 Task: Sort the products in the category "Hand Soap" by best match.
Action: Mouse moved to (976, 360)
Screenshot: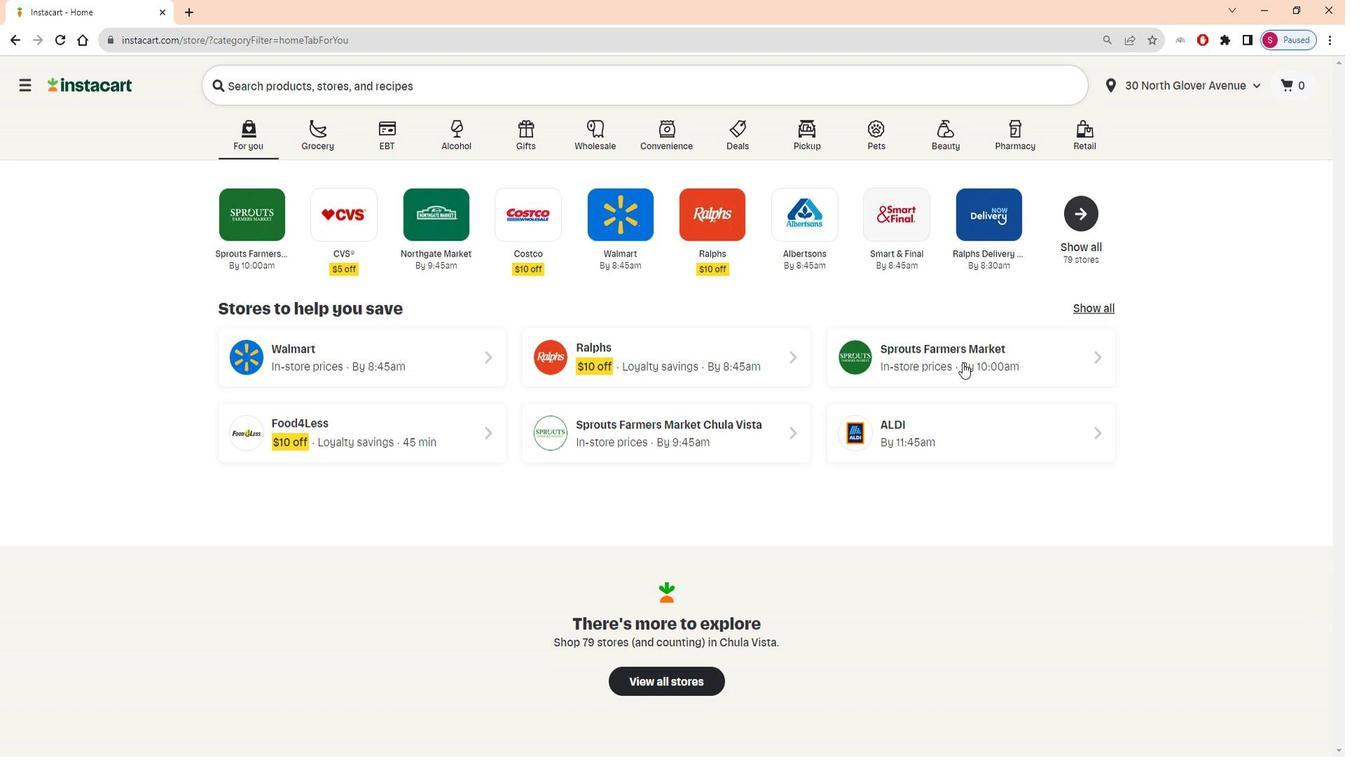 
Action: Mouse pressed left at (976, 360)
Screenshot: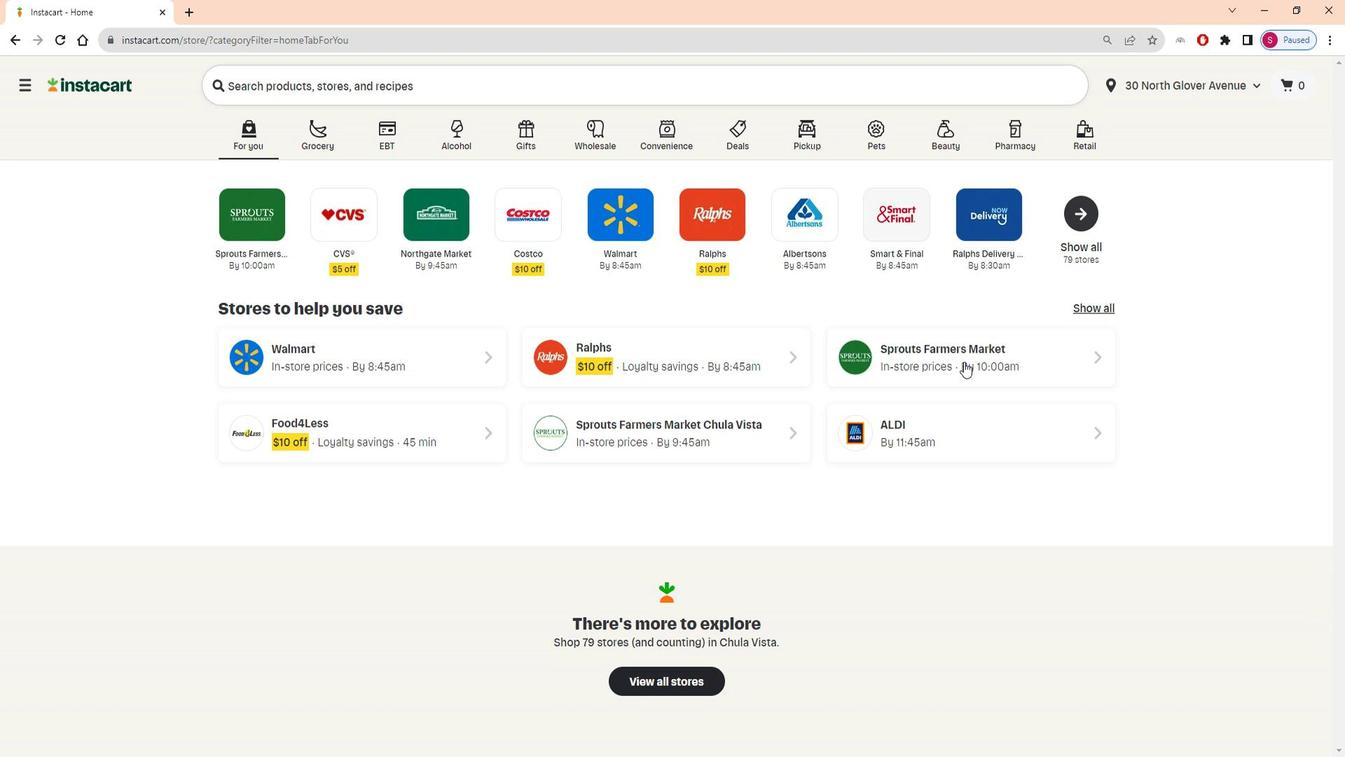 
Action: Mouse moved to (79, 485)
Screenshot: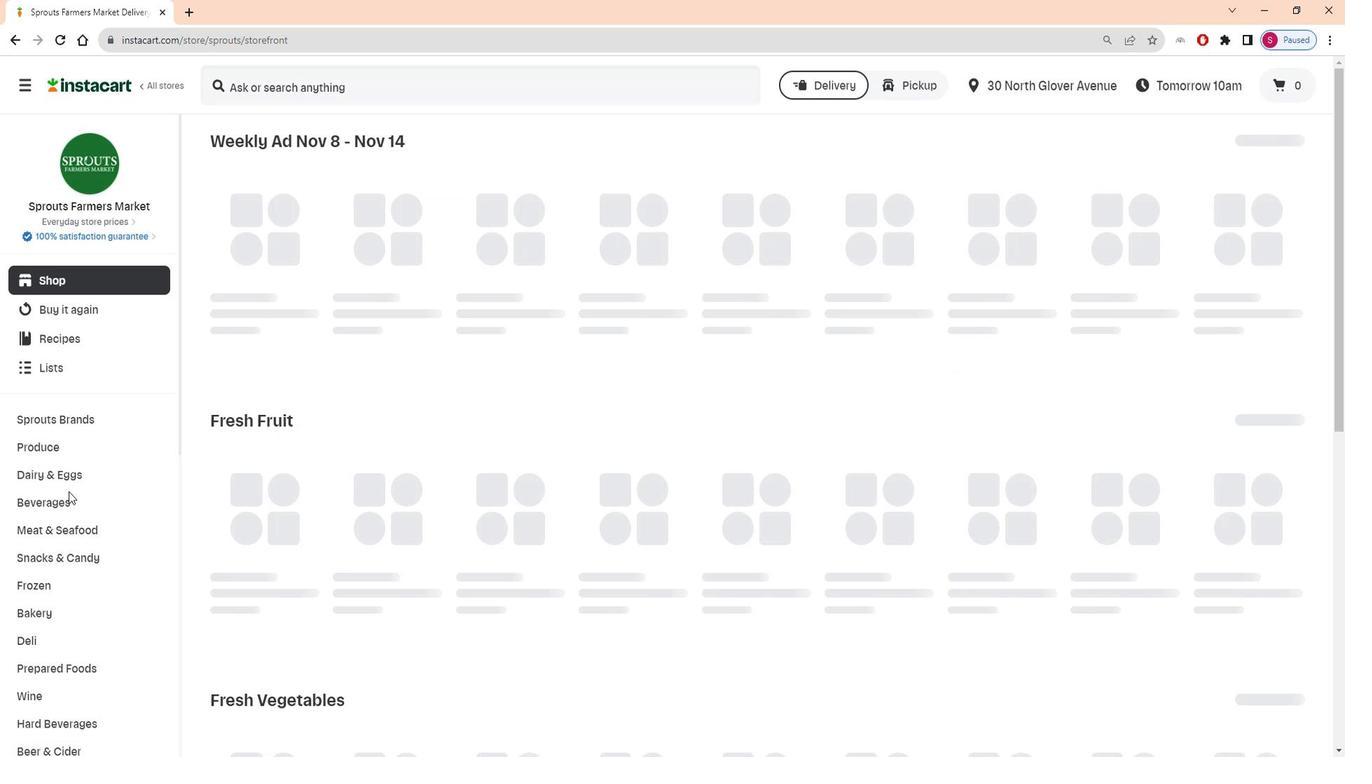 
Action: Mouse scrolled (79, 484) with delta (0, 0)
Screenshot: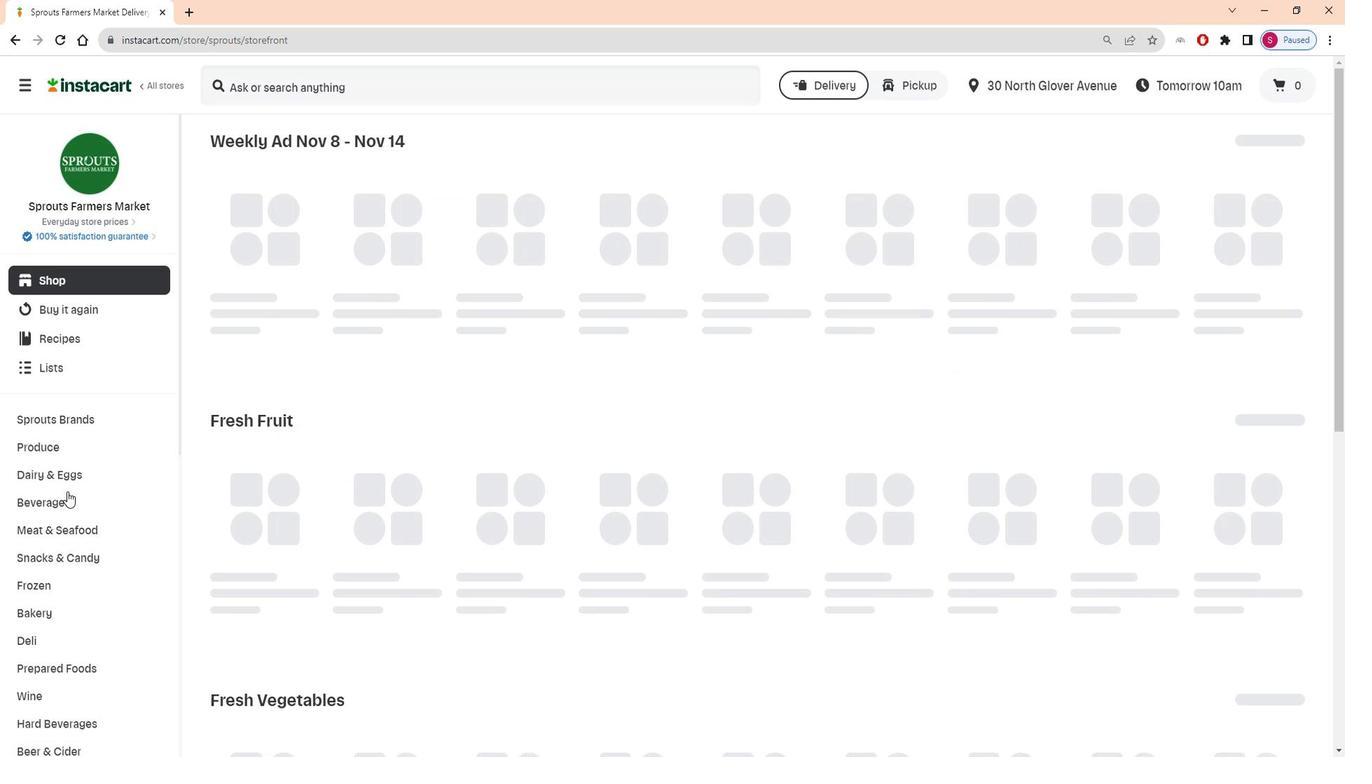 
Action: Mouse scrolled (79, 484) with delta (0, 0)
Screenshot: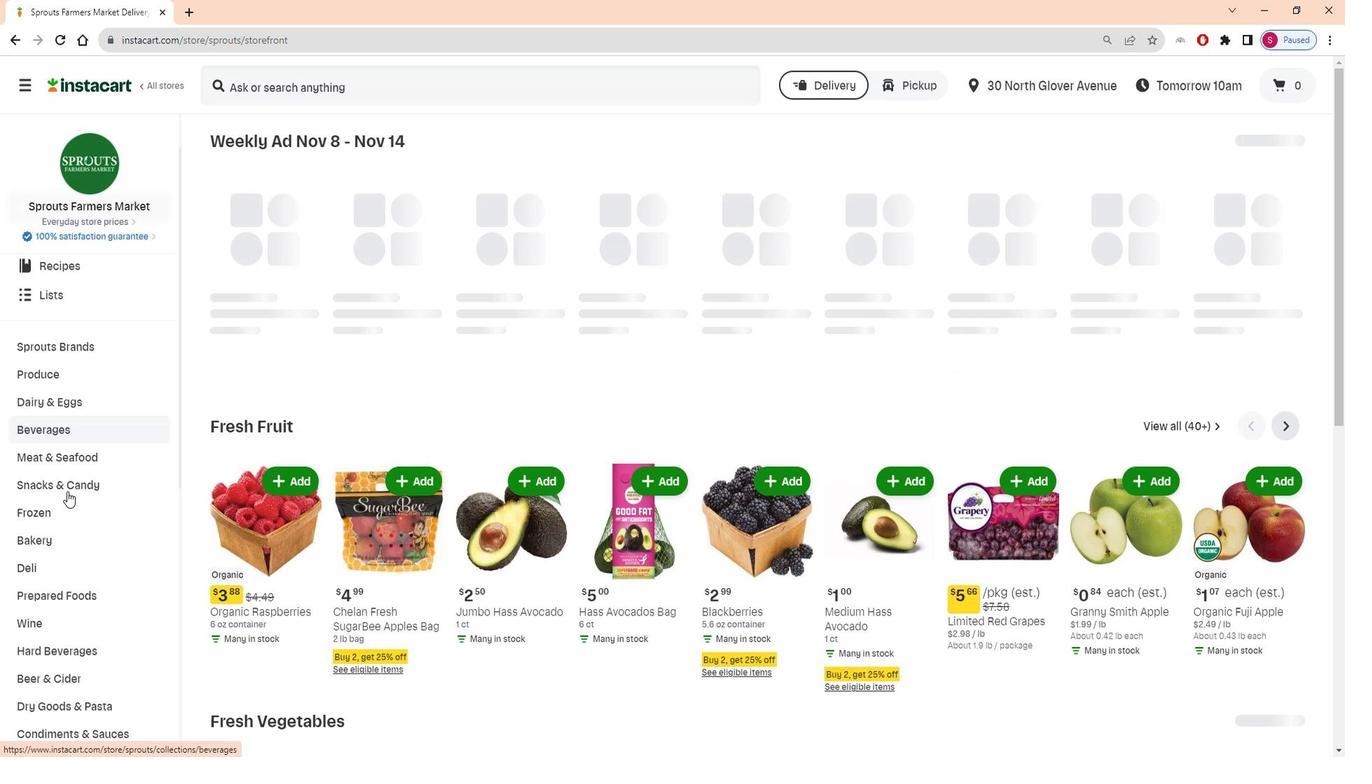 
Action: Mouse scrolled (79, 484) with delta (0, 0)
Screenshot: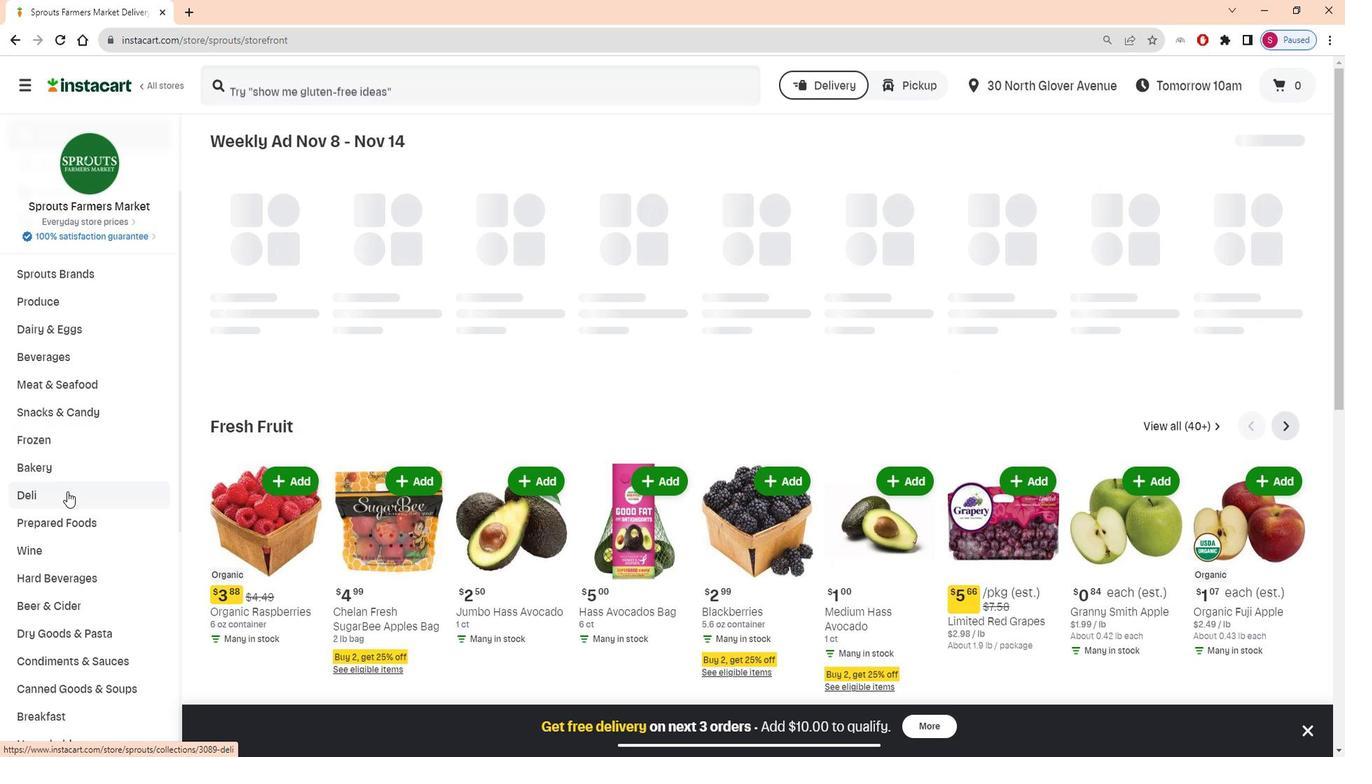 
Action: Mouse moved to (82, 551)
Screenshot: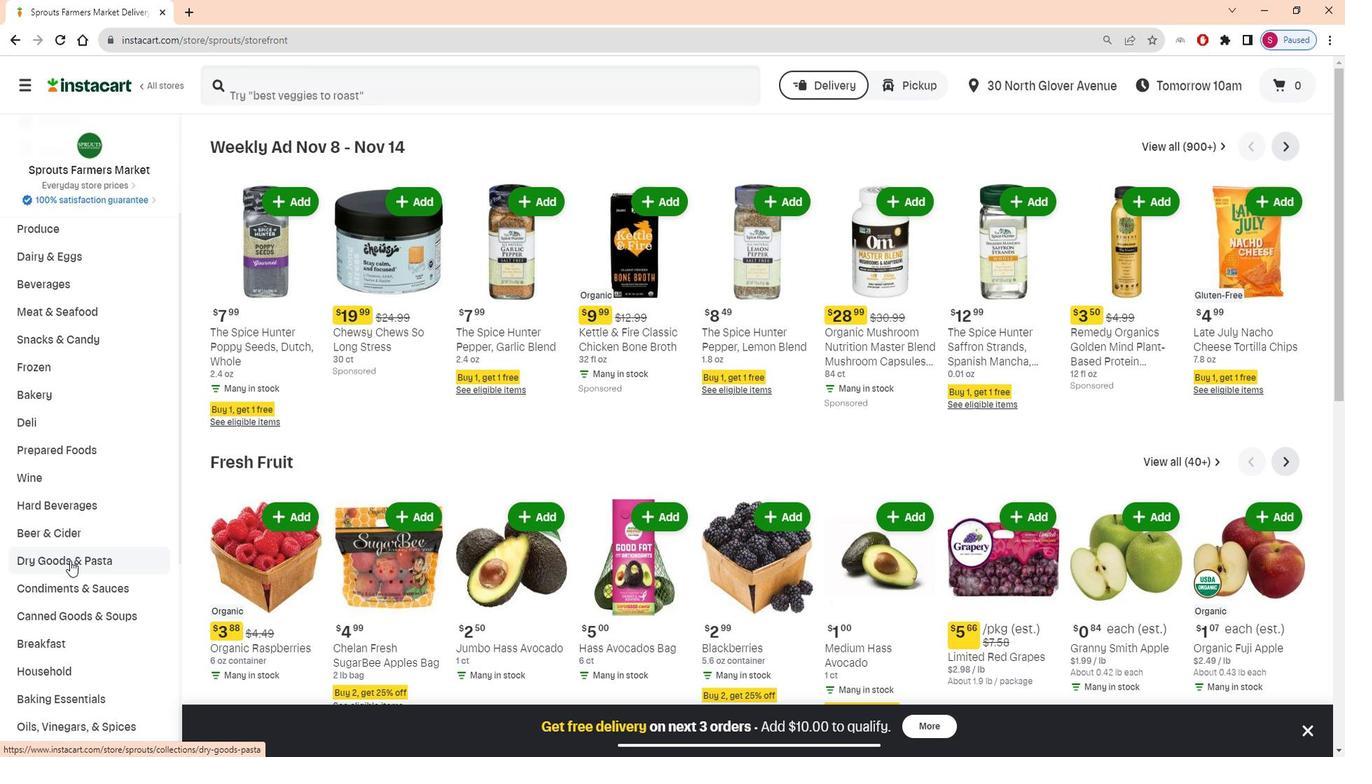 
Action: Mouse scrolled (82, 550) with delta (0, 0)
Screenshot: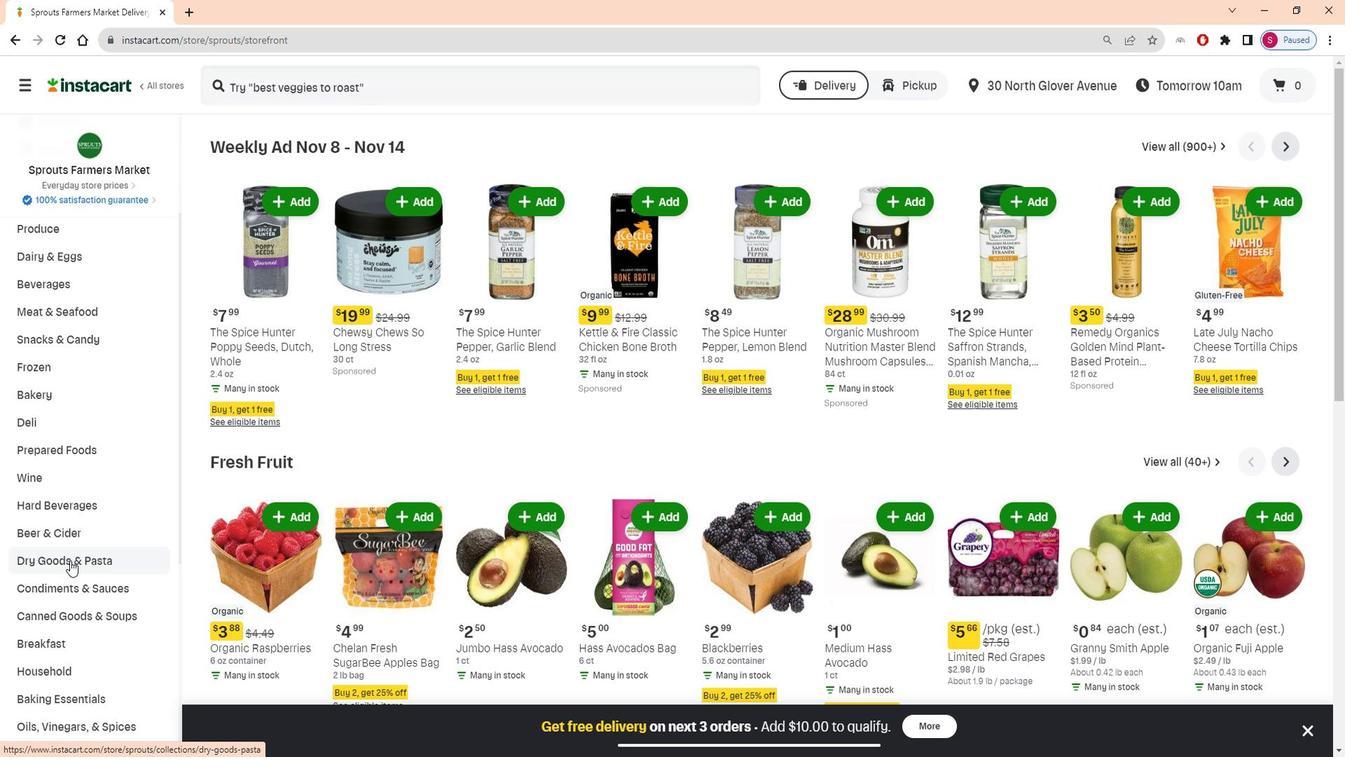 
Action: Mouse moved to (82, 552)
Screenshot: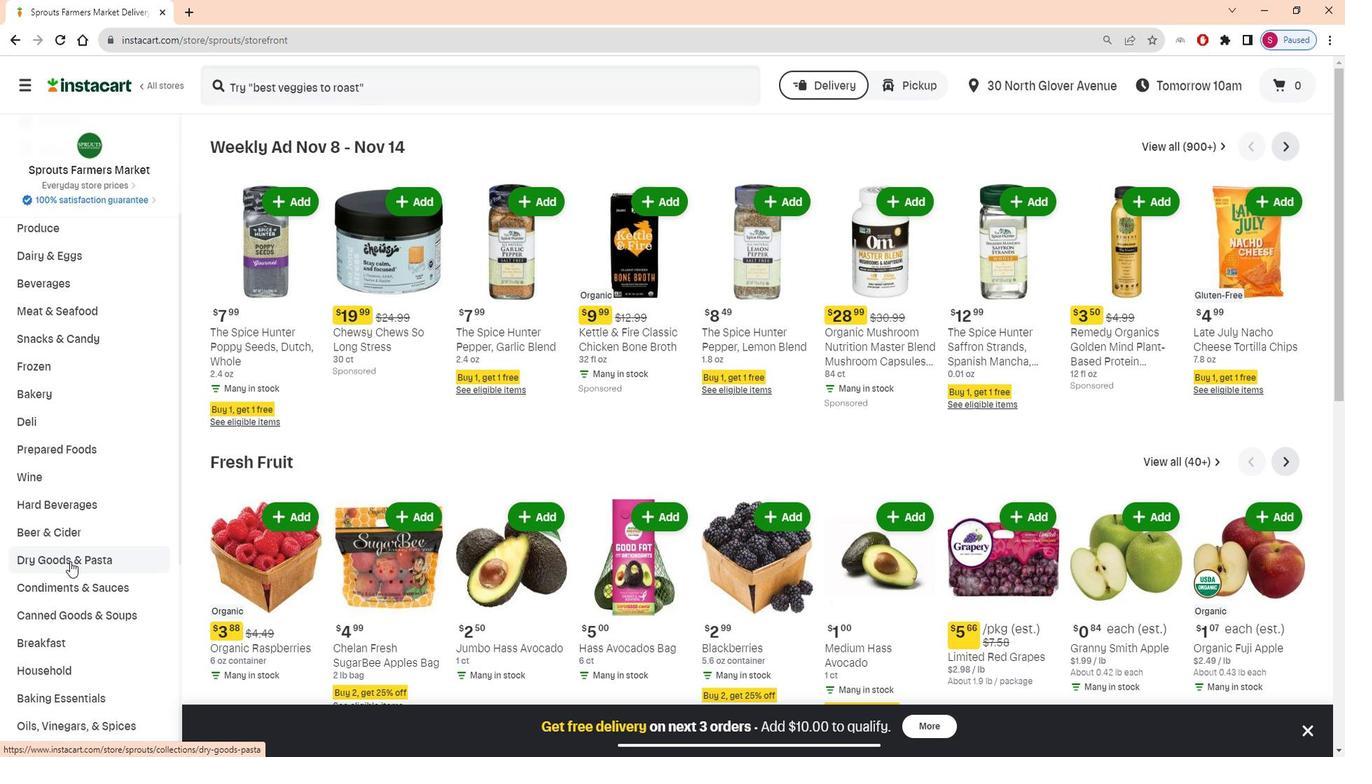 
Action: Mouse scrolled (82, 551) with delta (0, 0)
Screenshot: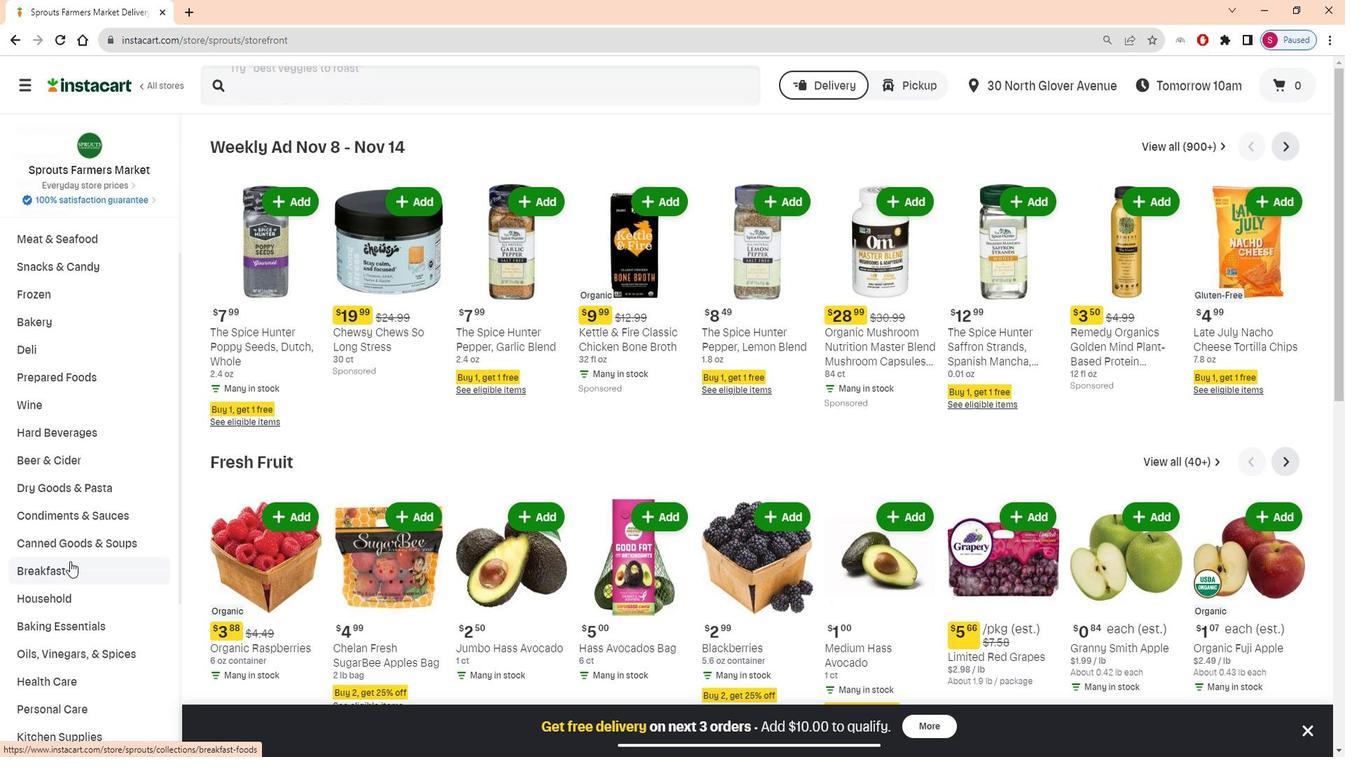 
Action: Mouse moved to (100, 624)
Screenshot: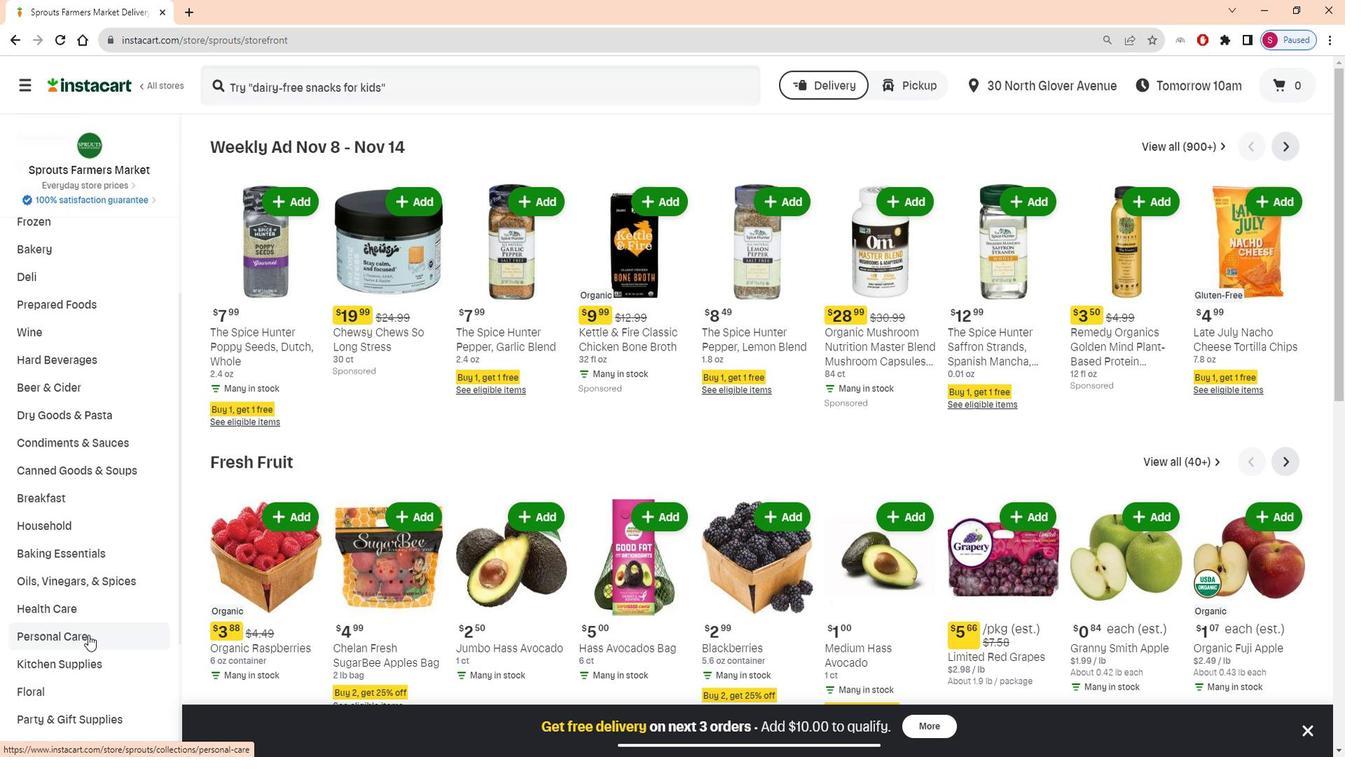 
Action: Mouse pressed left at (100, 624)
Screenshot: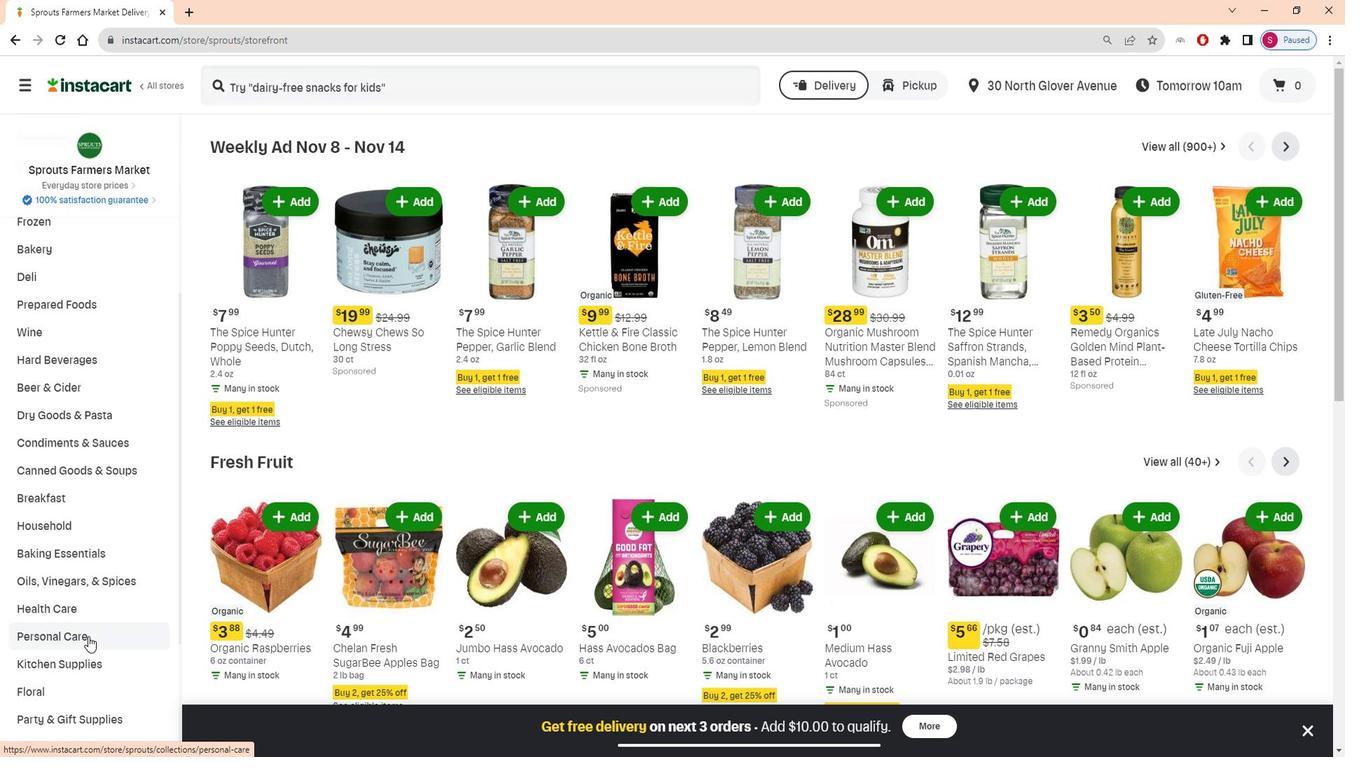 
Action: Mouse moved to (368, 183)
Screenshot: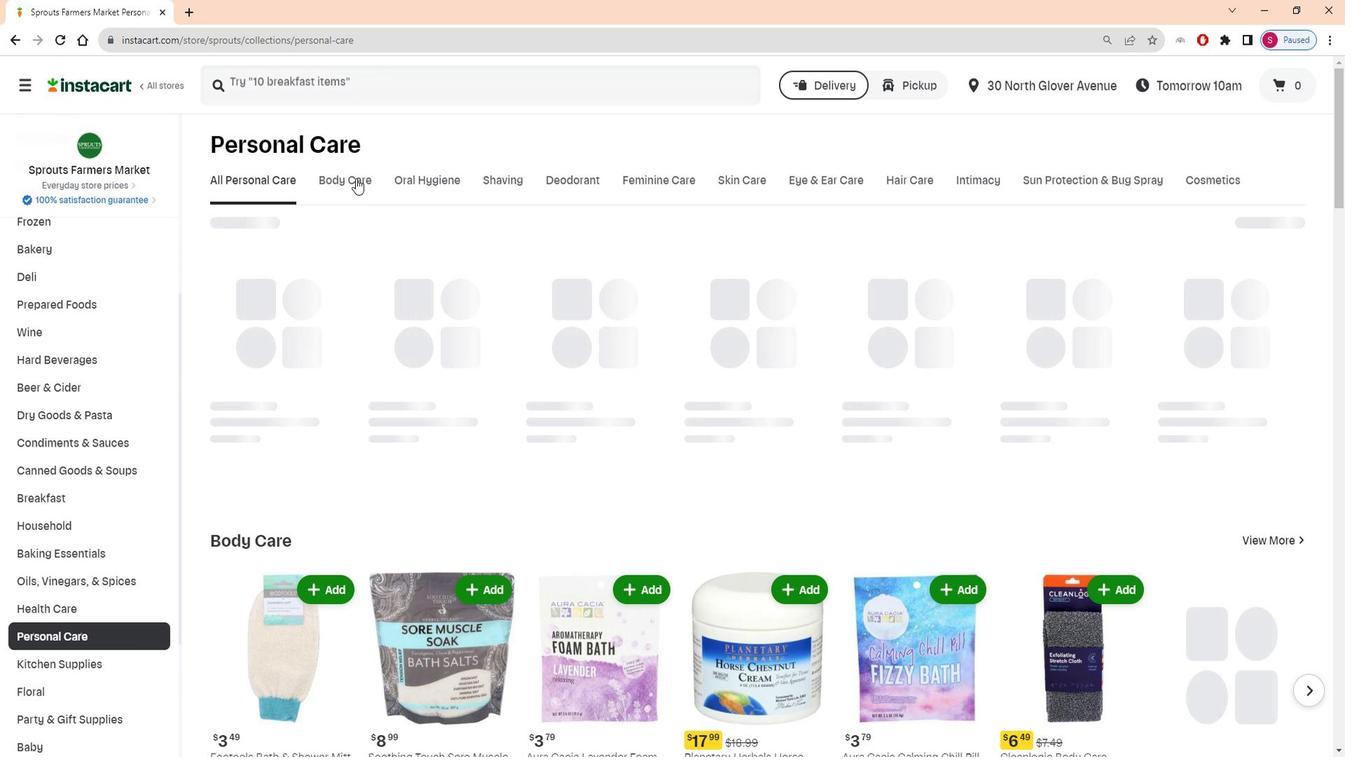 
Action: Mouse pressed left at (368, 183)
Screenshot: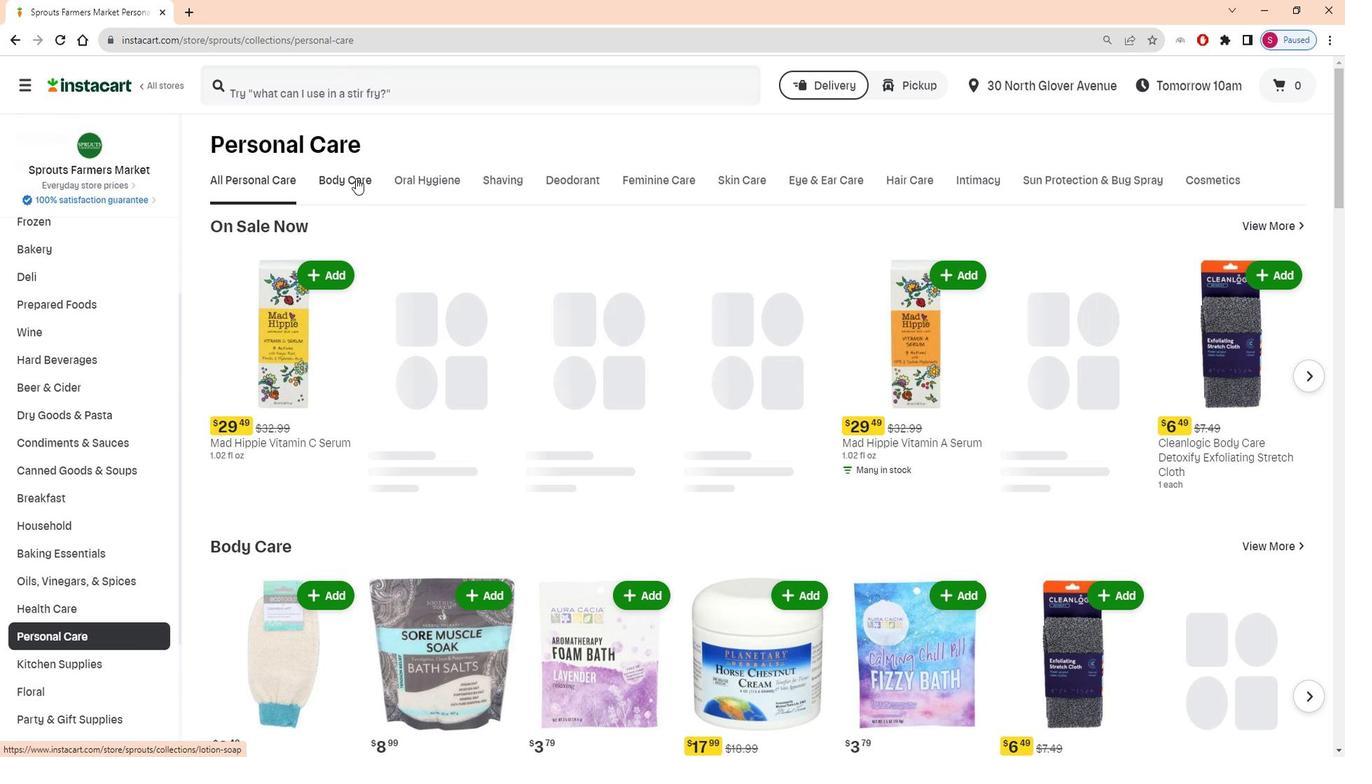 
Action: Mouse moved to (479, 242)
Screenshot: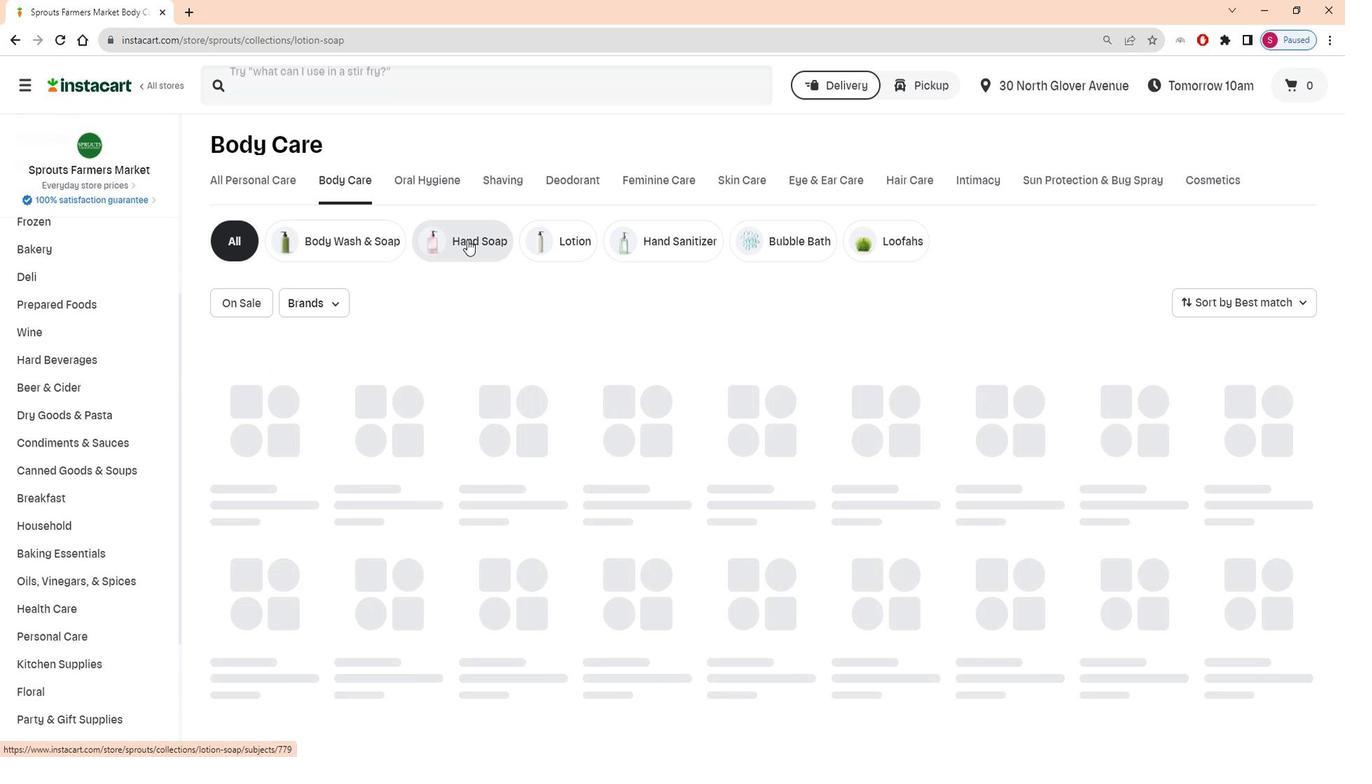 
Action: Mouse pressed left at (479, 242)
Screenshot: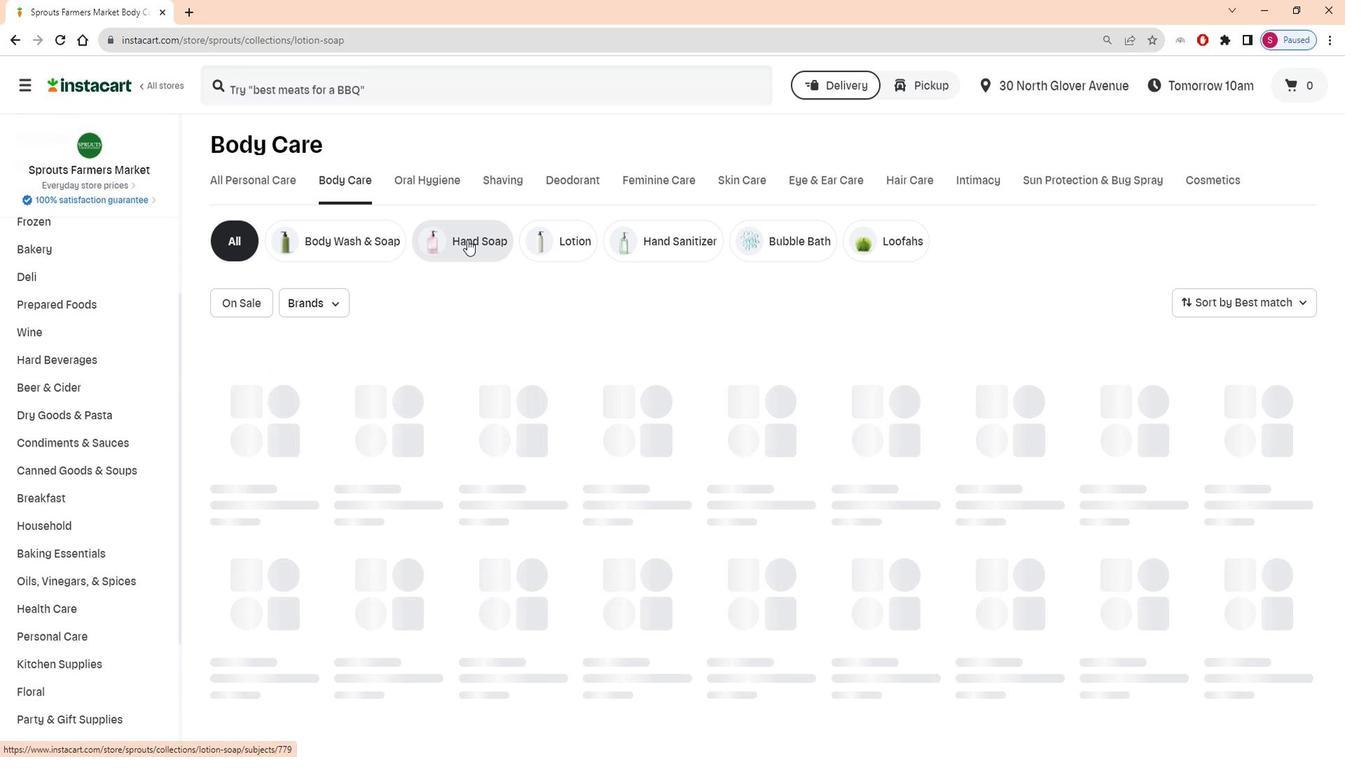 
Action: Mouse moved to (1277, 313)
Screenshot: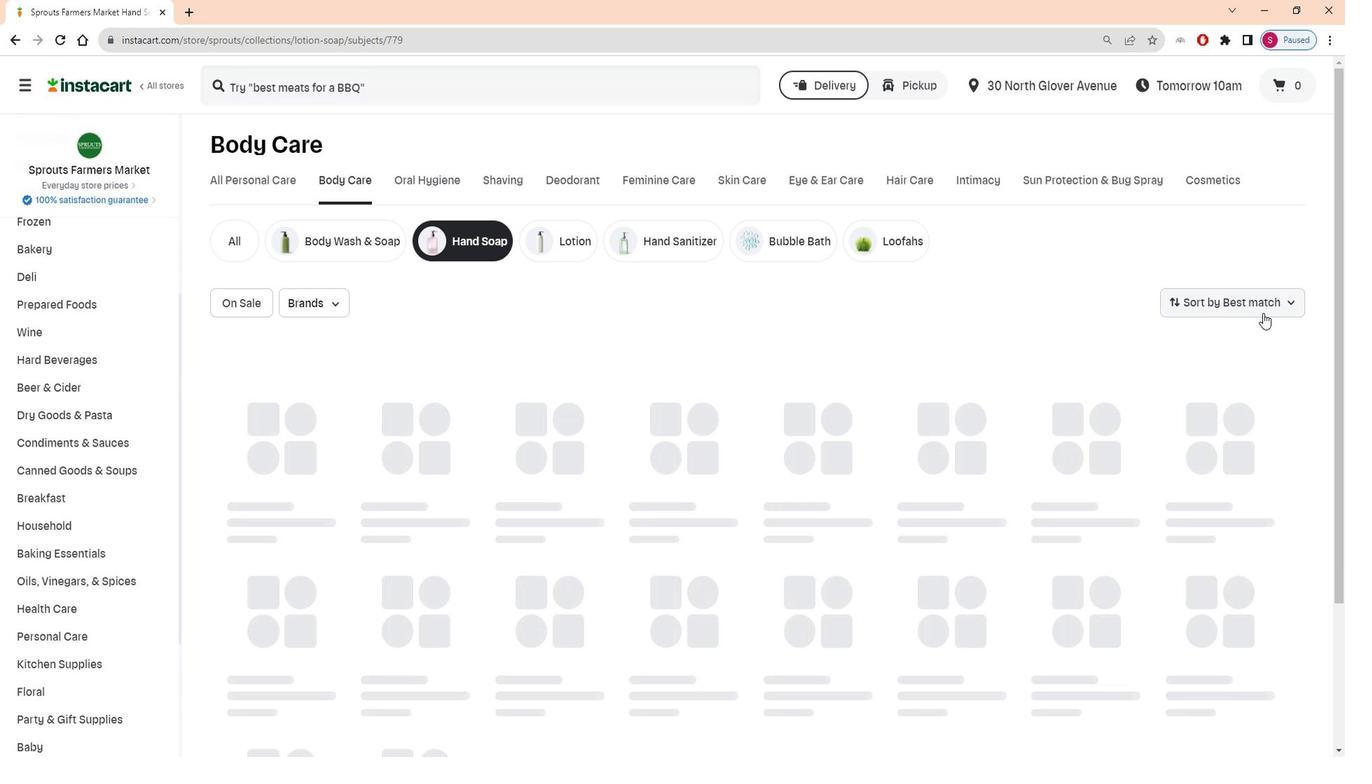 
Action: Mouse pressed left at (1277, 313)
Screenshot: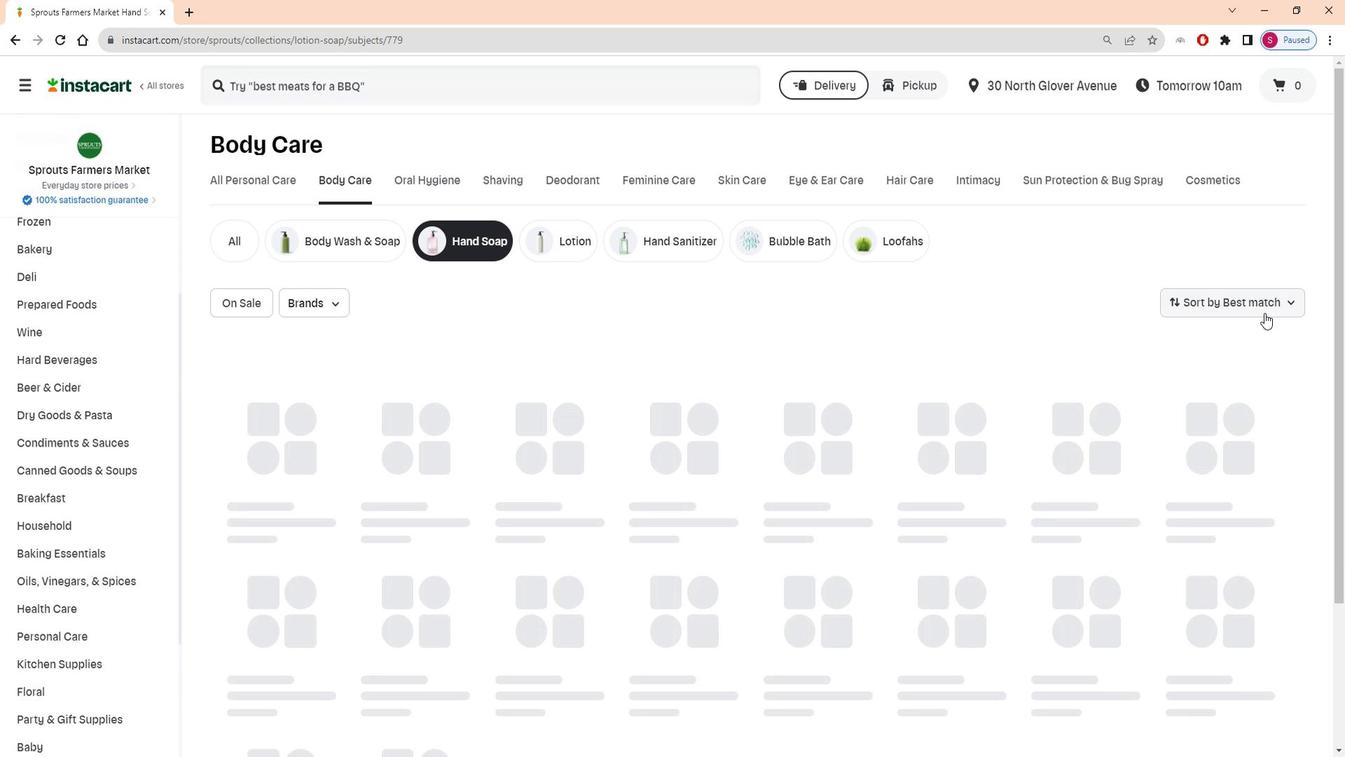 
Action: Mouse moved to (1231, 343)
Screenshot: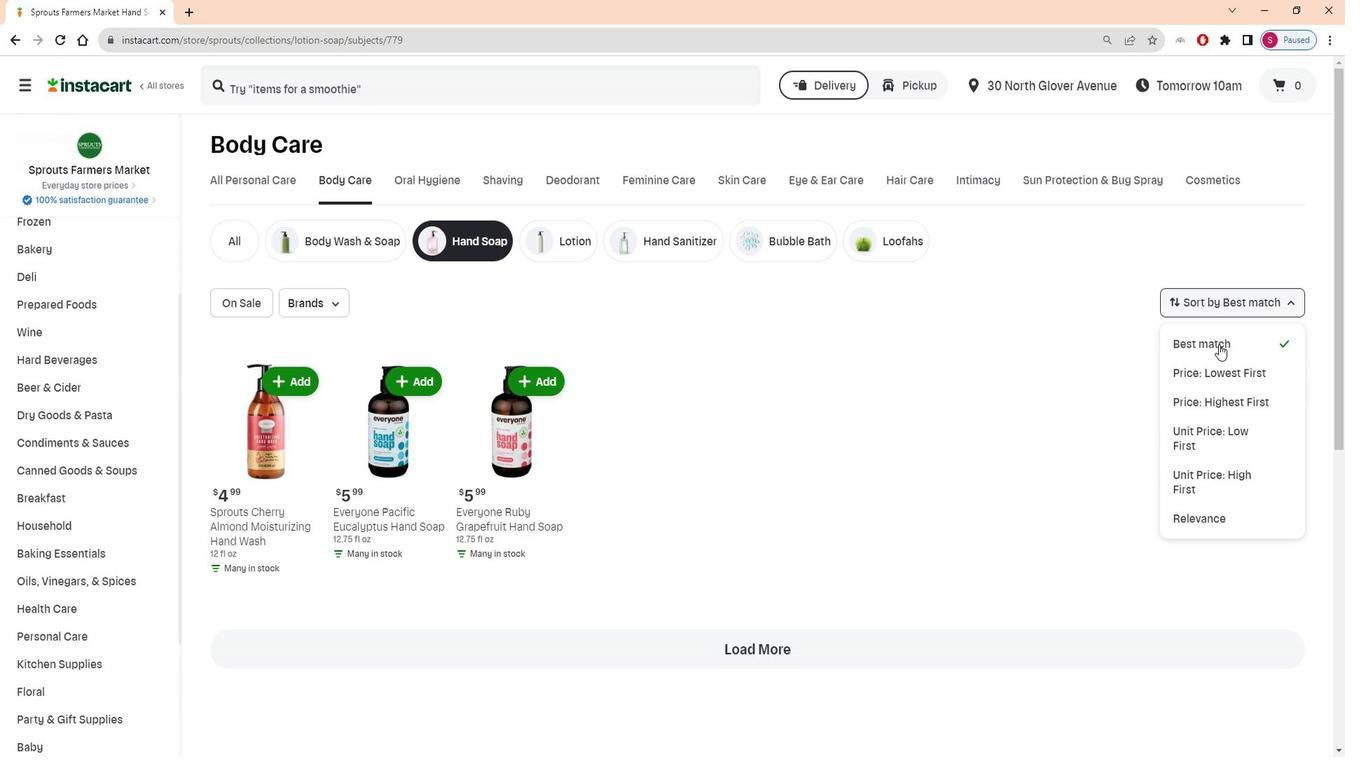 
Action: Mouse pressed left at (1231, 343)
Screenshot: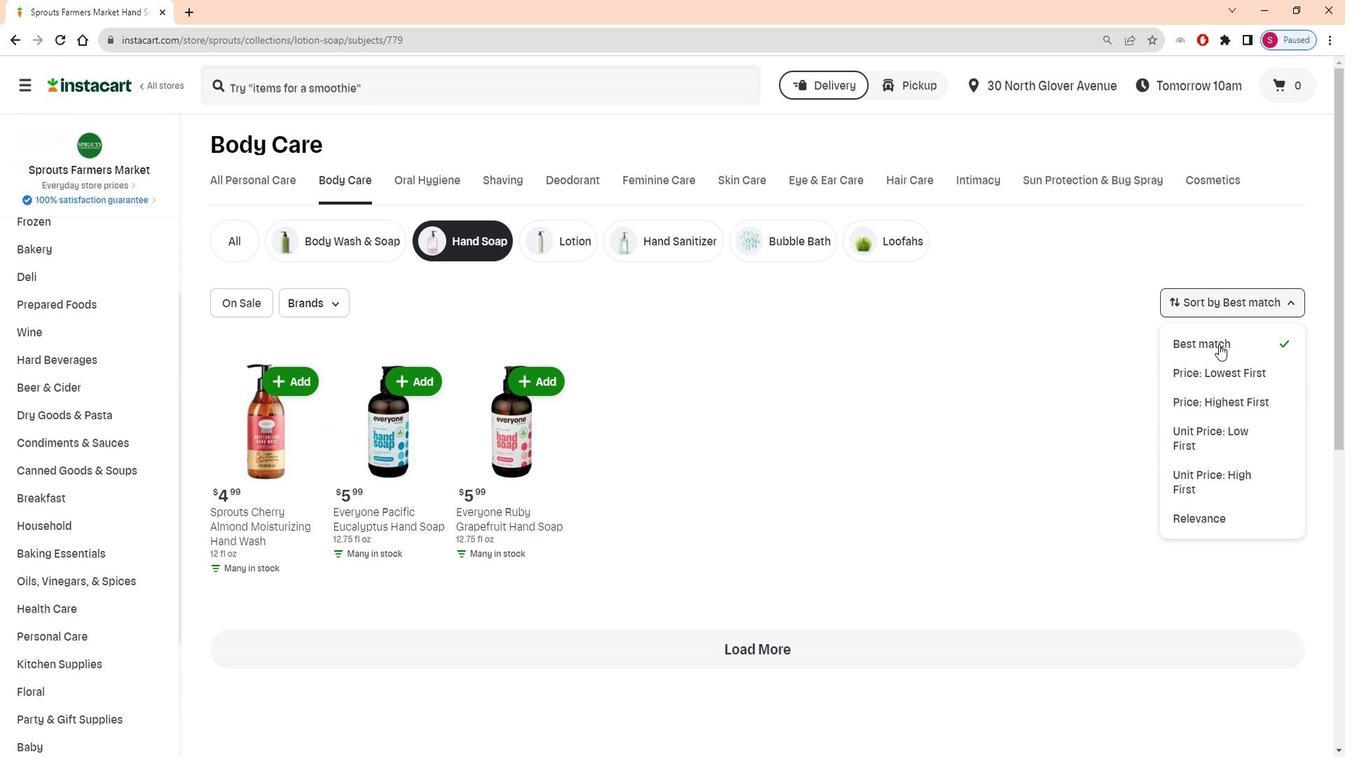 
Action: Mouse moved to (907, 332)
Screenshot: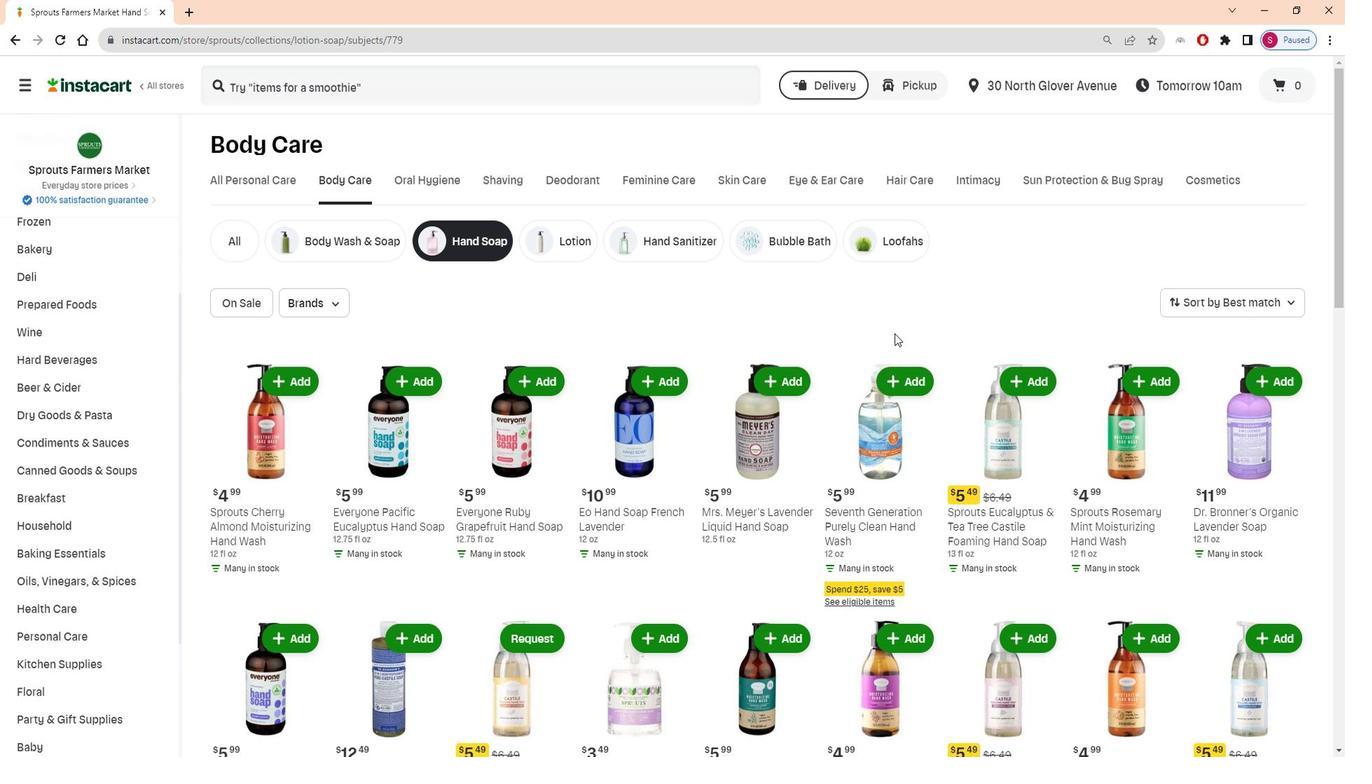 
